 Task: Assign Person0000000125 as Assignee of Child Issue ChildIssue0000000625 of Issue Issue0000000313 in Backlog  in Scrum Project Project0000000063 in Jira. Assign Person0000000126 as Assignee of Child Issue ChildIssue0000000626 of Issue Issue0000000313 in Backlog  in Scrum Project Project0000000063 in Jira. Assign Person0000000126 as Assignee of Child Issue ChildIssue0000000627 of Issue Issue0000000314 in Backlog  in Scrum Project Project0000000063 in Jira. Assign Person0000000126 as Assignee of Child Issue ChildIssue0000000628 of Issue Issue0000000314 in Backlog  in Scrum Project Project0000000063 in Jira. Assign Person0000000126 as Assignee of Child Issue ChildIssue0000000629 of Issue Issue0000000315 in Backlog  in Scrum Project Project0000000063 in Jira
Action: Mouse moved to (409, 359)
Screenshot: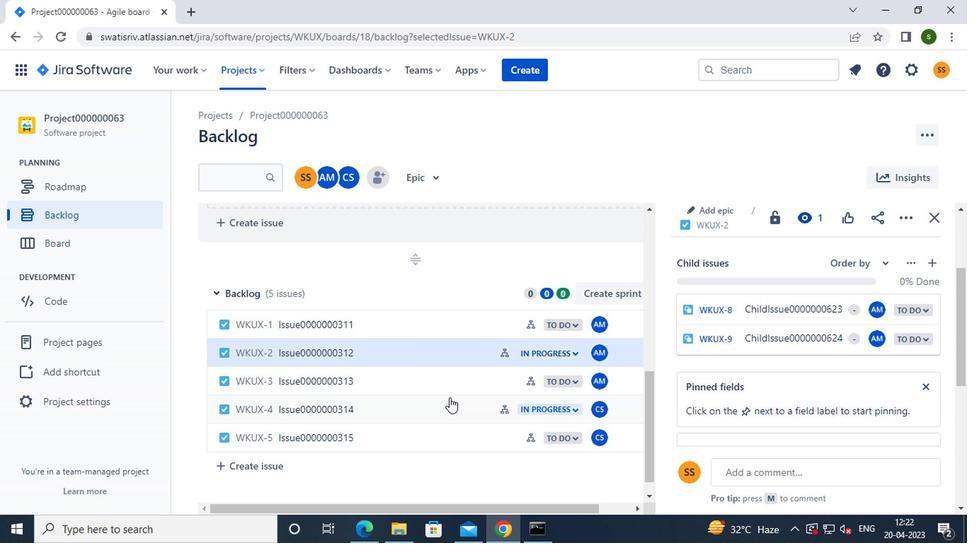 
Action: Mouse pressed left at (409, 359)
Screenshot: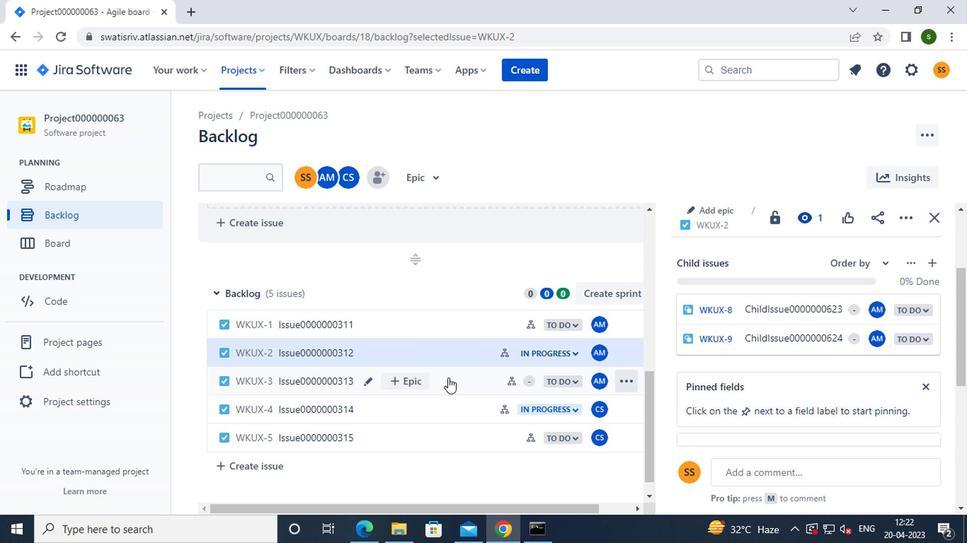 
Action: Mouse moved to (640, 342)
Screenshot: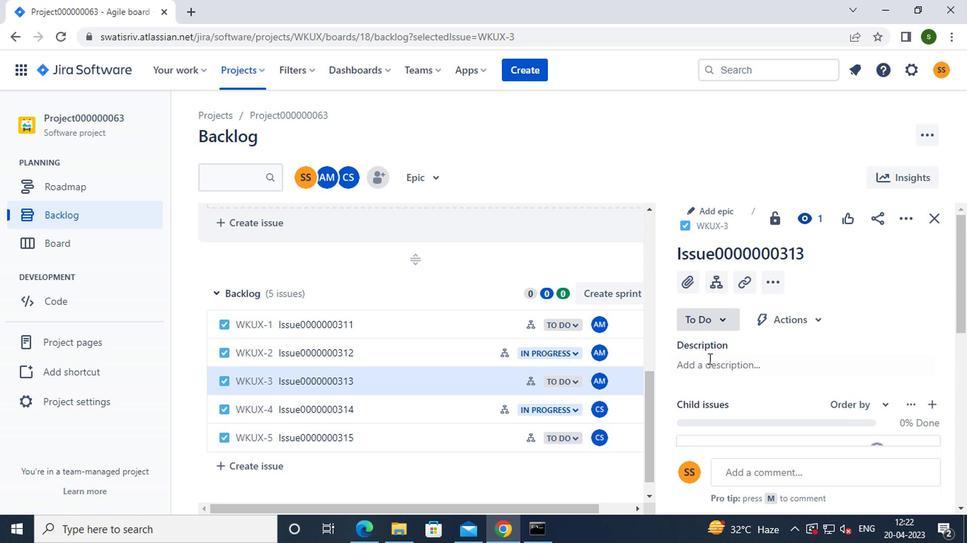 
Action: Mouse scrolled (640, 342) with delta (0, 0)
Screenshot: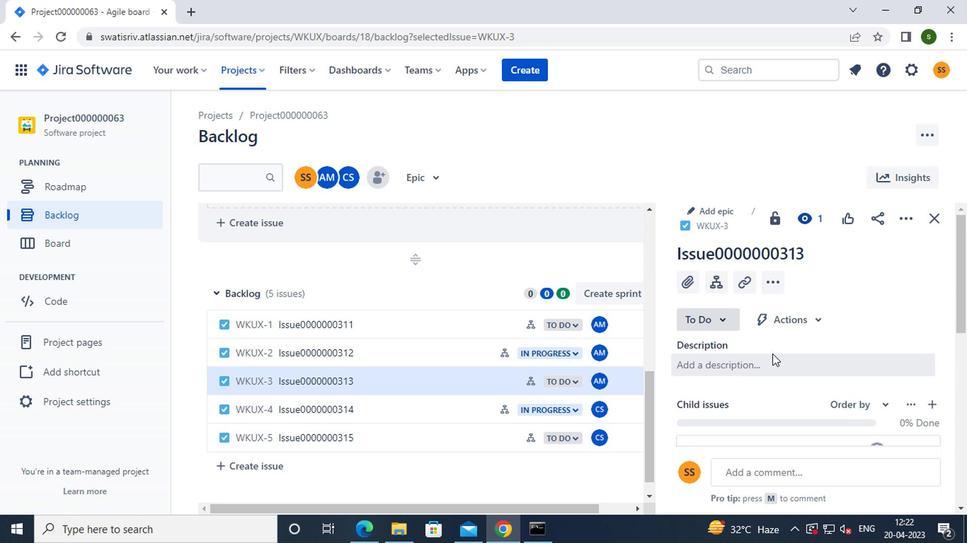 
Action: Mouse scrolled (640, 342) with delta (0, 0)
Screenshot: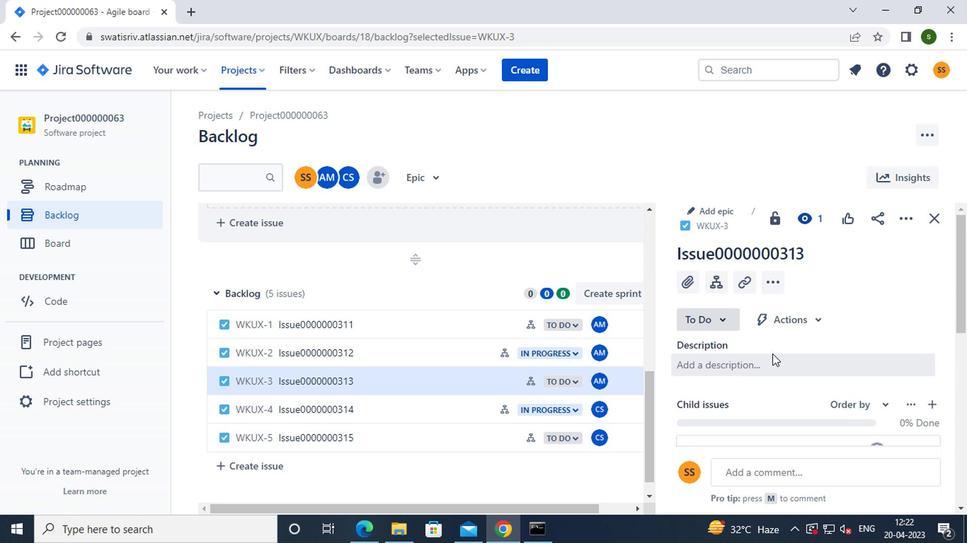 
Action: Mouse moved to (715, 308)
Screenshot: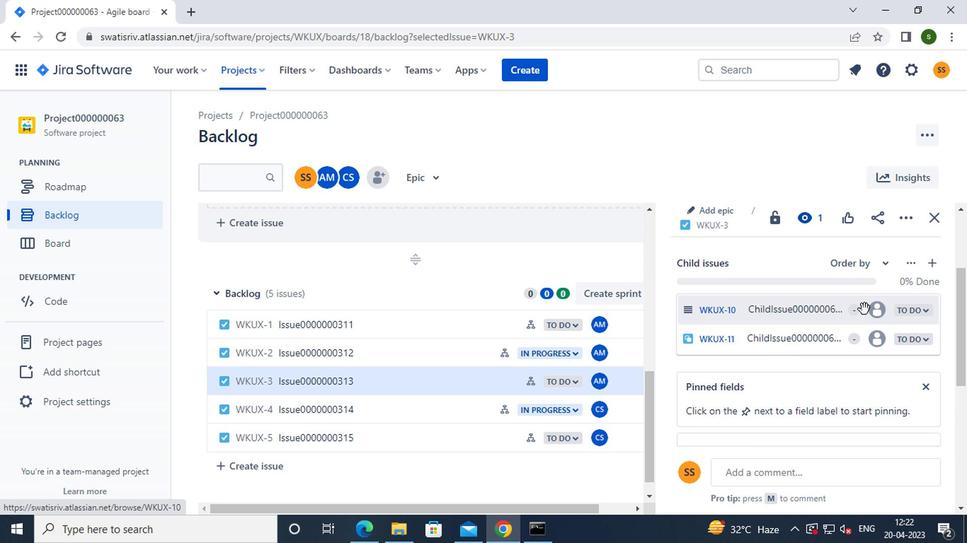 
Action: Mouse pressed left at (715, 308)
Screenshot: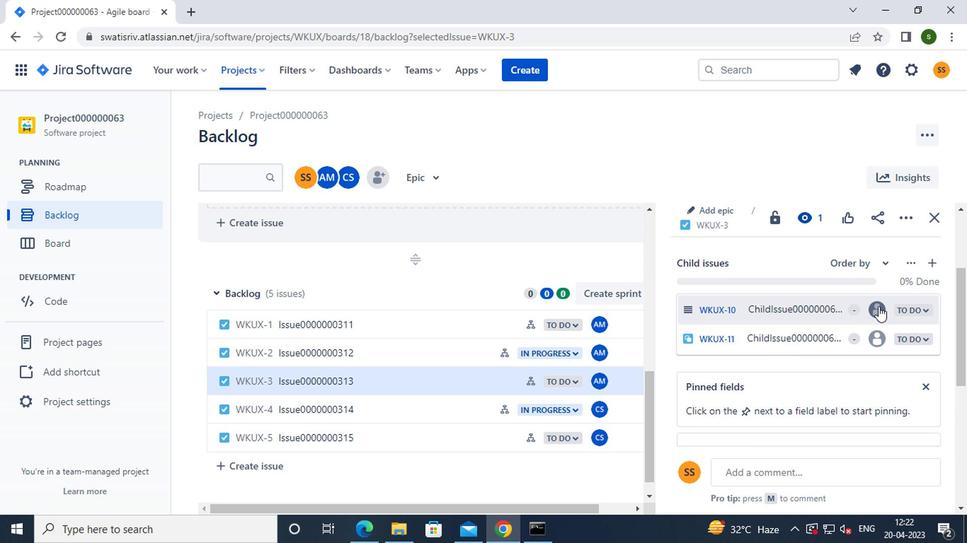 
Action: Mouse moved to (622, 331)
Screenshot: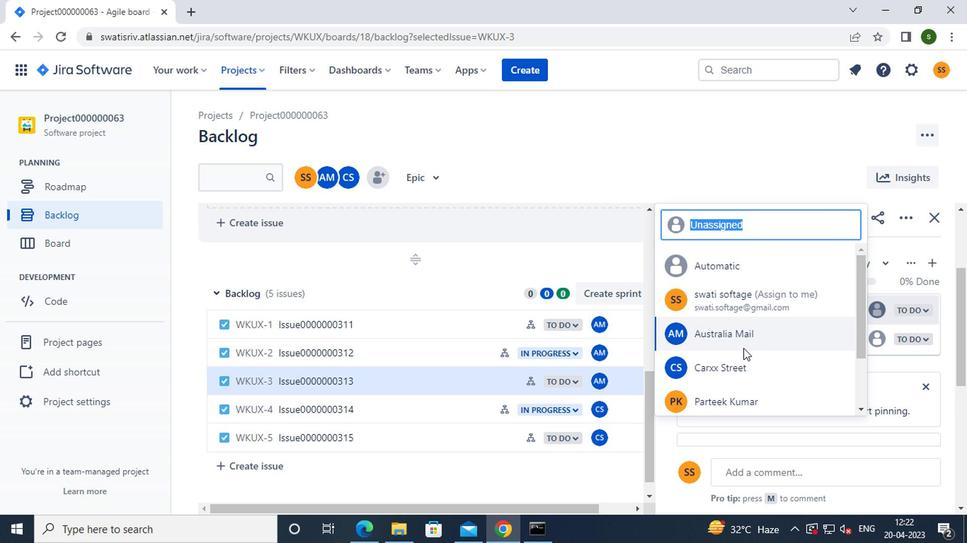
Action: Mouse pressed left at (622, 331)
Screenshot: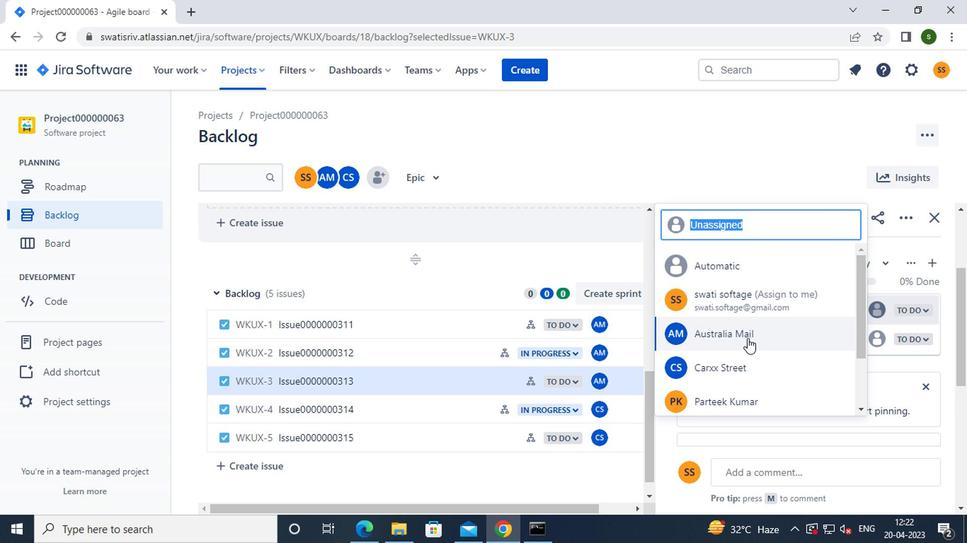
Action: Mouse moved to (715, 332)
Screenshot: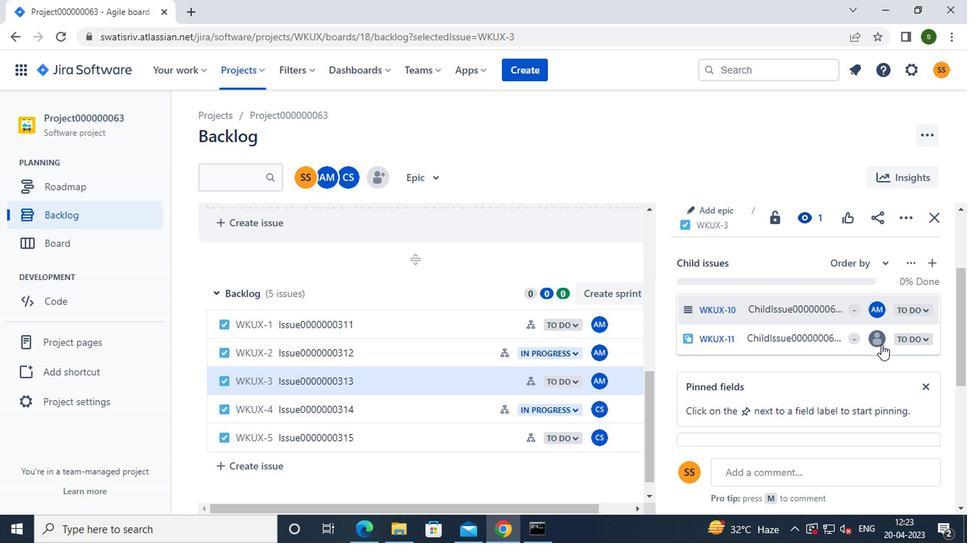
Action: Mouse pressed left at (715, 332)
Screenshot: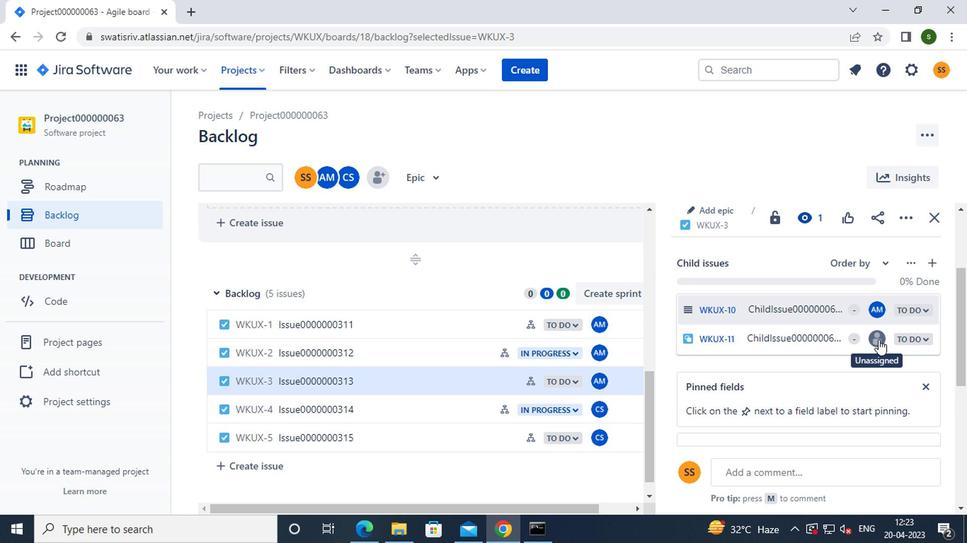 
Action: Mouse moved to (630, 377)
Screenshot: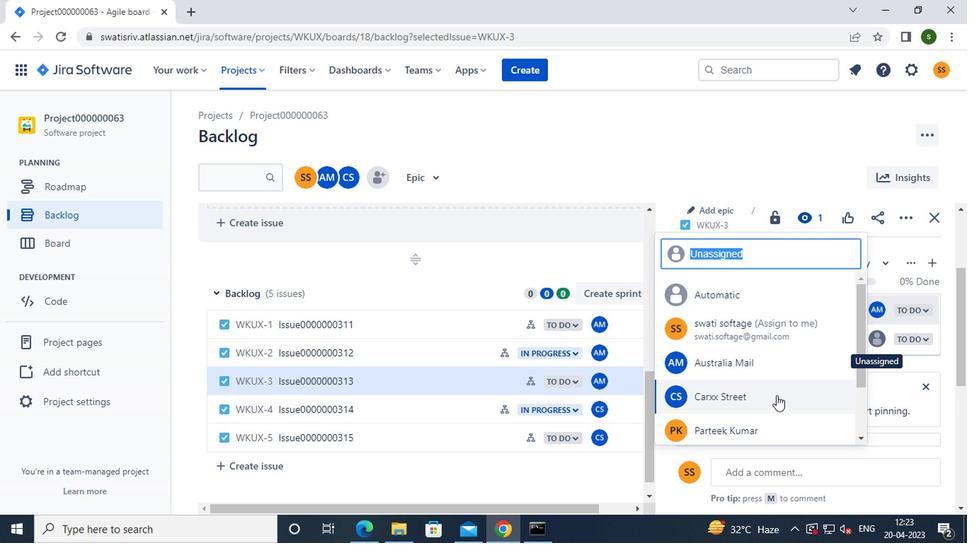
Action: Mouse pressed left at (630, 377)
Screenshot: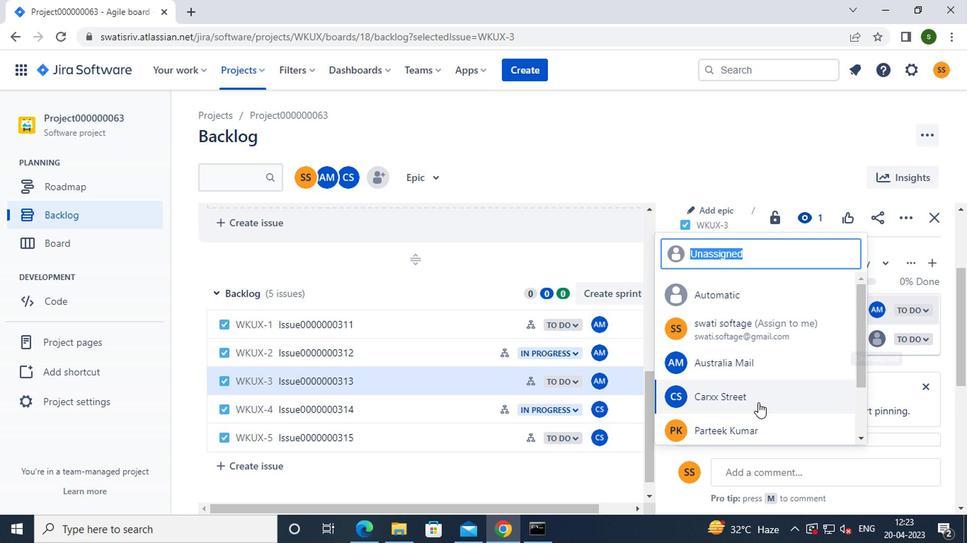 
Action: Mouse moved to (420, 380)
Screenshot: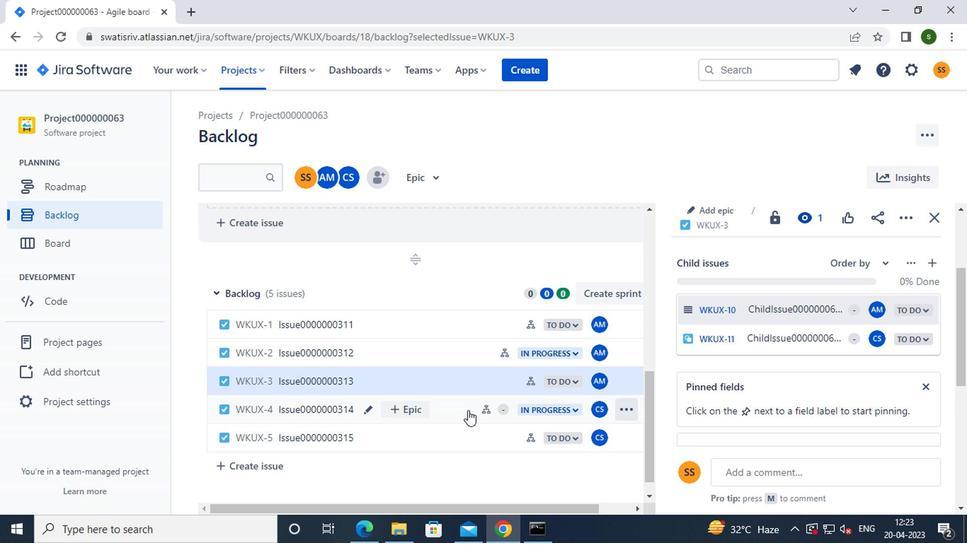 
Action: Mouse pressed left at (420, 380)
Screenshot: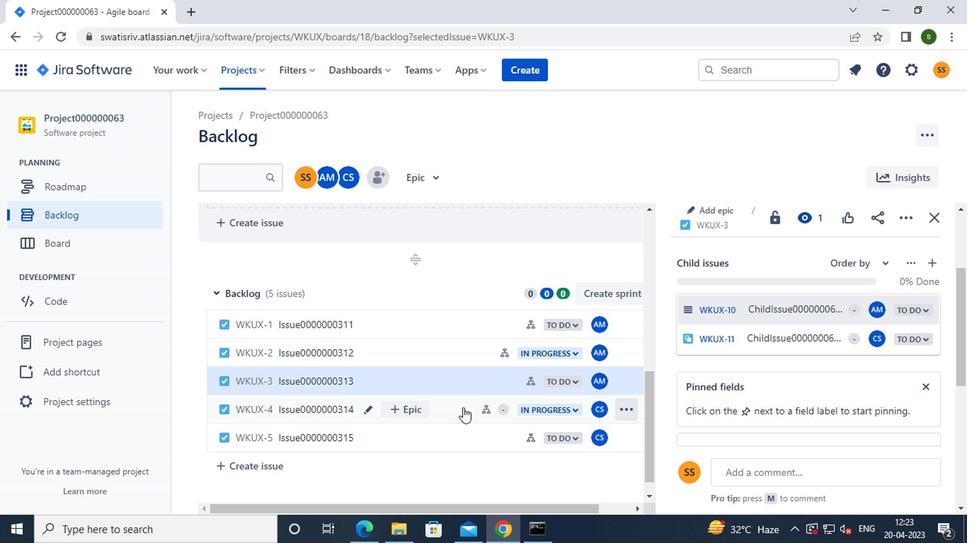 
Action: Mouse moved to (694, 378)
Screenshot: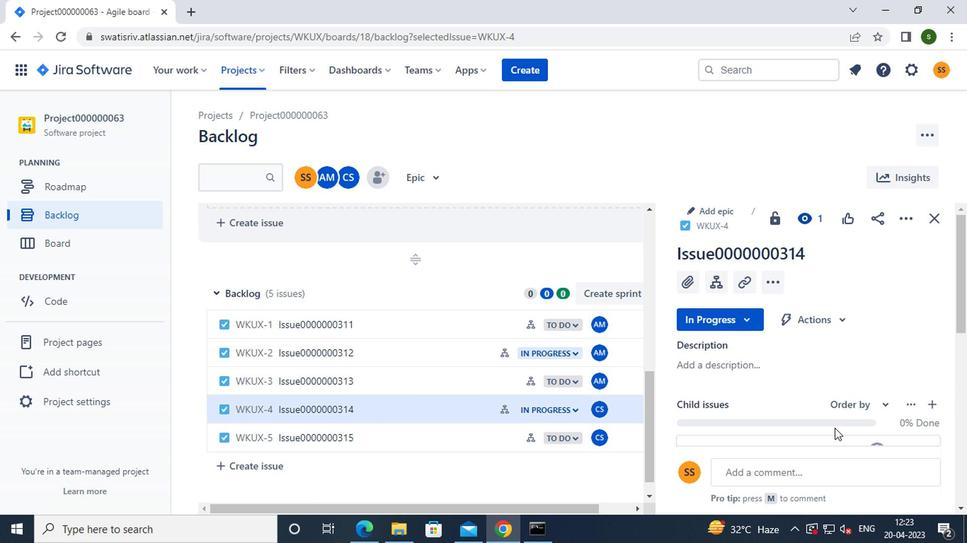 
Action: Mouse scrolled (694, 377) with delta (0, 0)
Screenshot: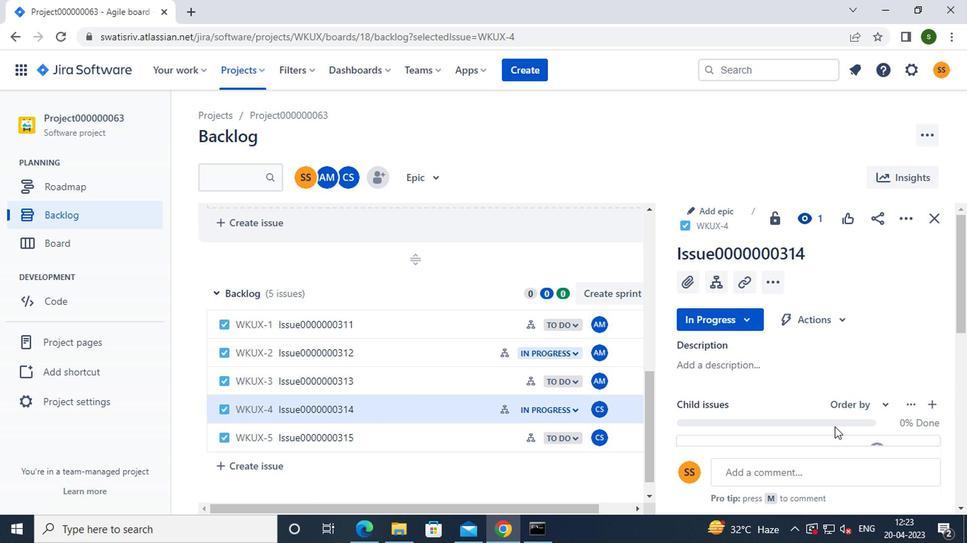 
Action: Mouse scrolled (694, 377) with delta (0, 0)
Screenshot: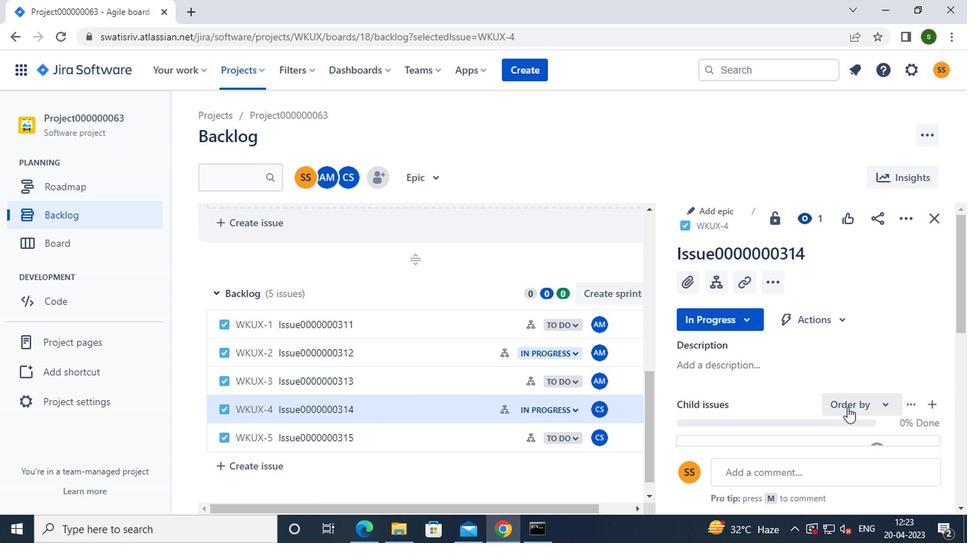 
Action: Mouse moved to (715, 308)
Screenshot: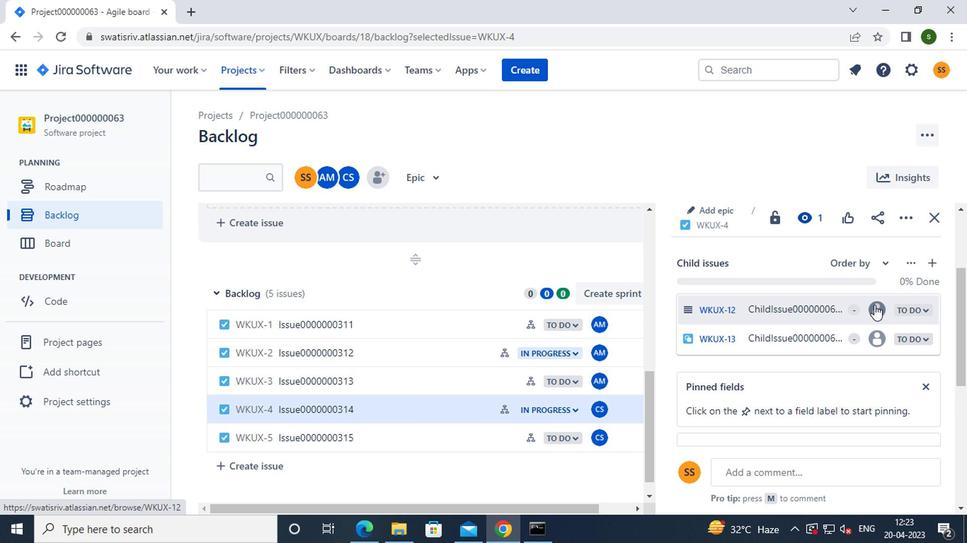 
Action: Mouse pressed left at (715, 308)
Screenshot: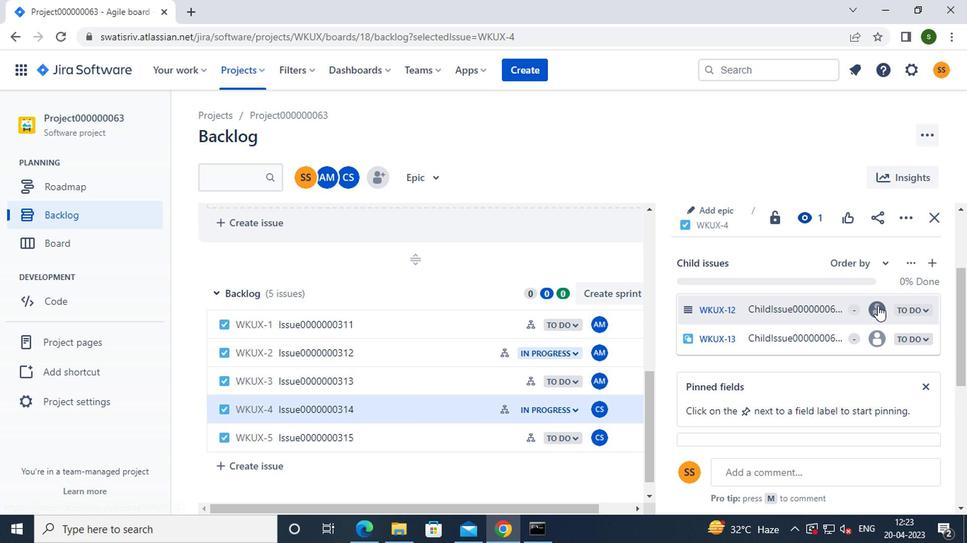 
Action: Mouse moved to (615, 348)
Screenshot: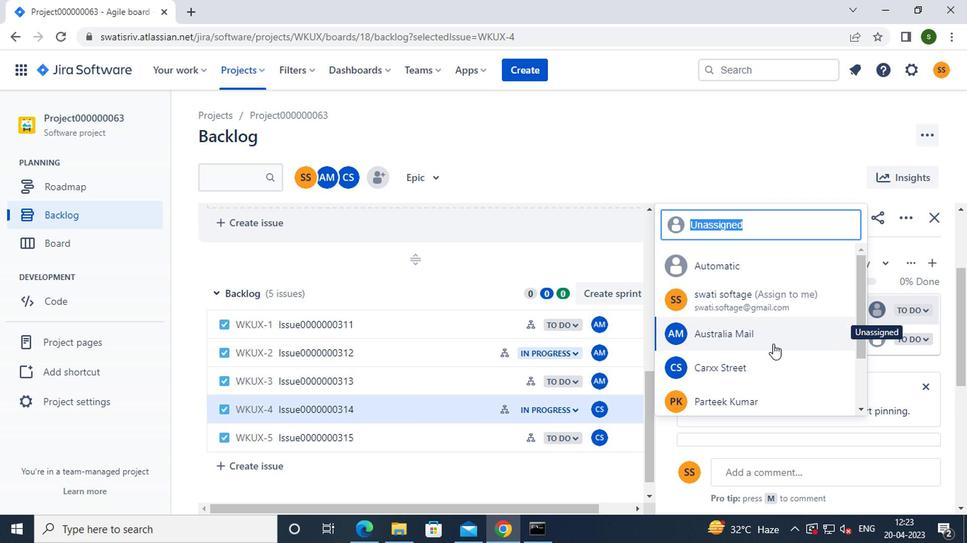 
Action: Mouse pressed left at (615, 348)
Screenshot: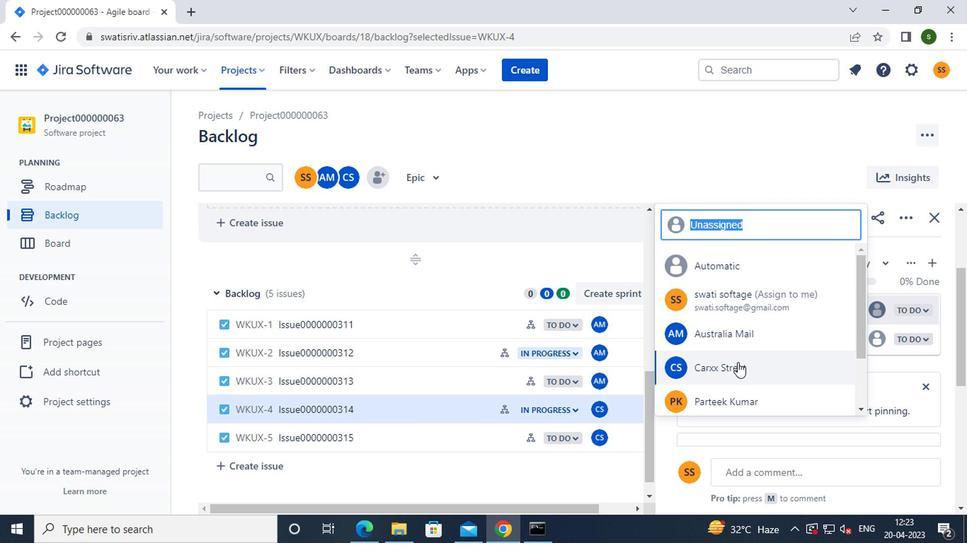 
Action: Mouse moved to (713, 334)
Screenshot: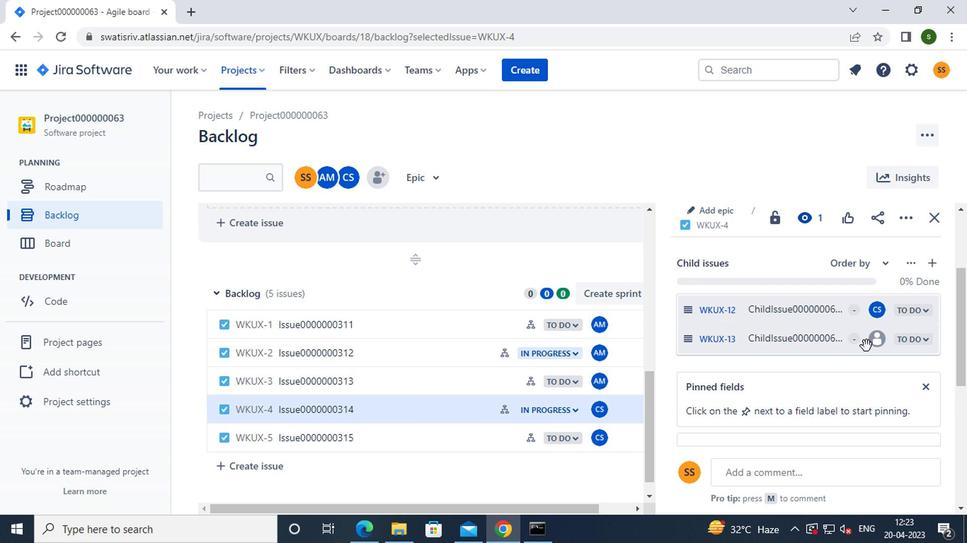 
Action: Mouse pressed left at (713, 334)
Screenshot: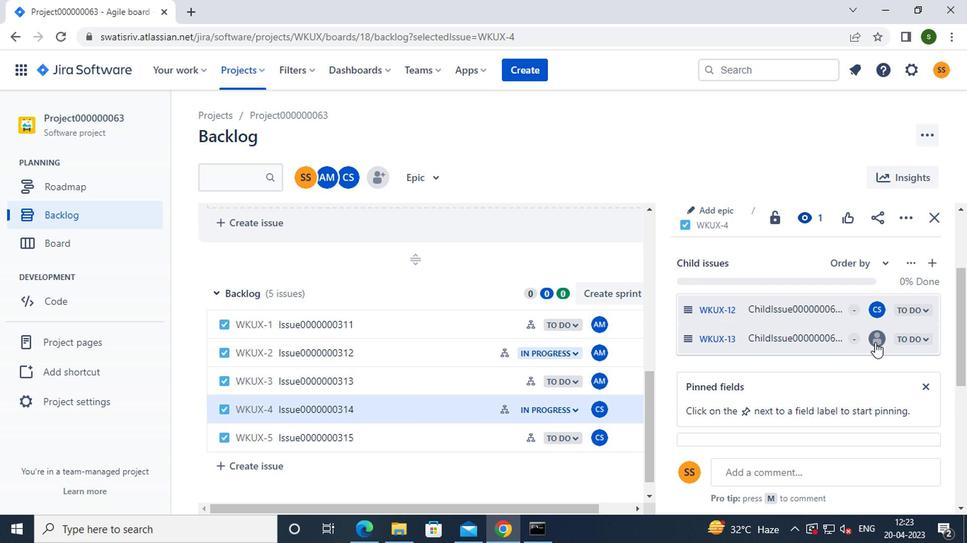 
Action: Mouse moved to (609, 374)
Screenshot: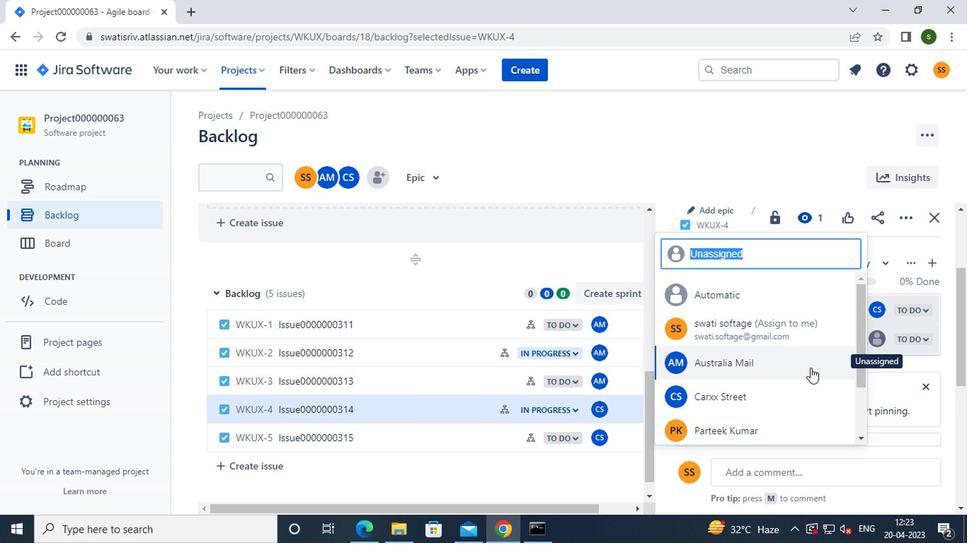 
Action: Mouse pressed left at (609, 374)
Screenshot: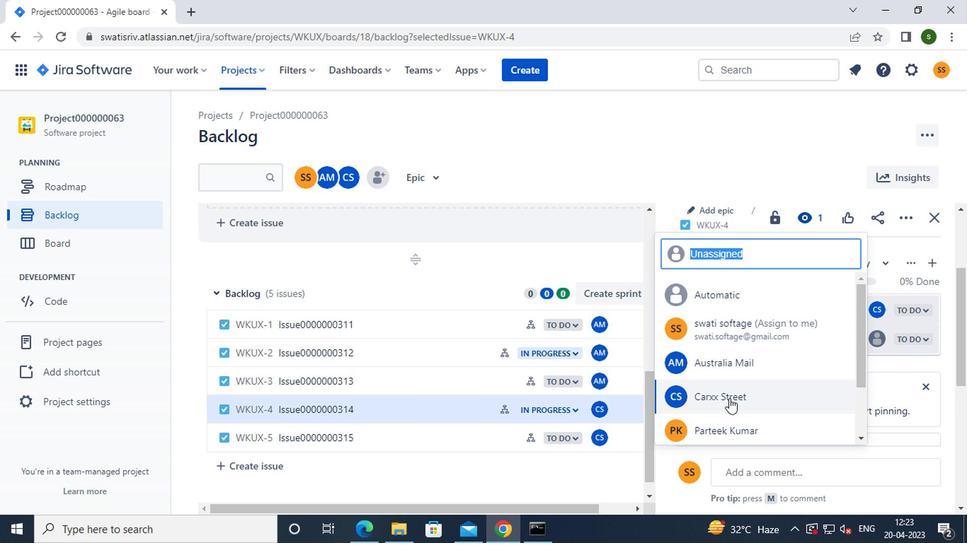 
Action: Mouse moved to (418, 398)
Screenshot: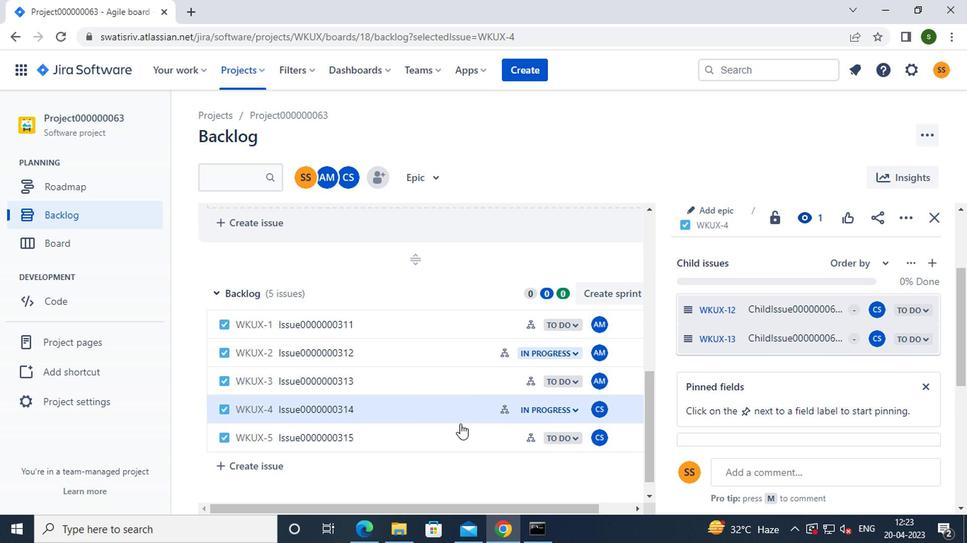 
Action: Mouse pressed left at (418, 398)
Screenshot: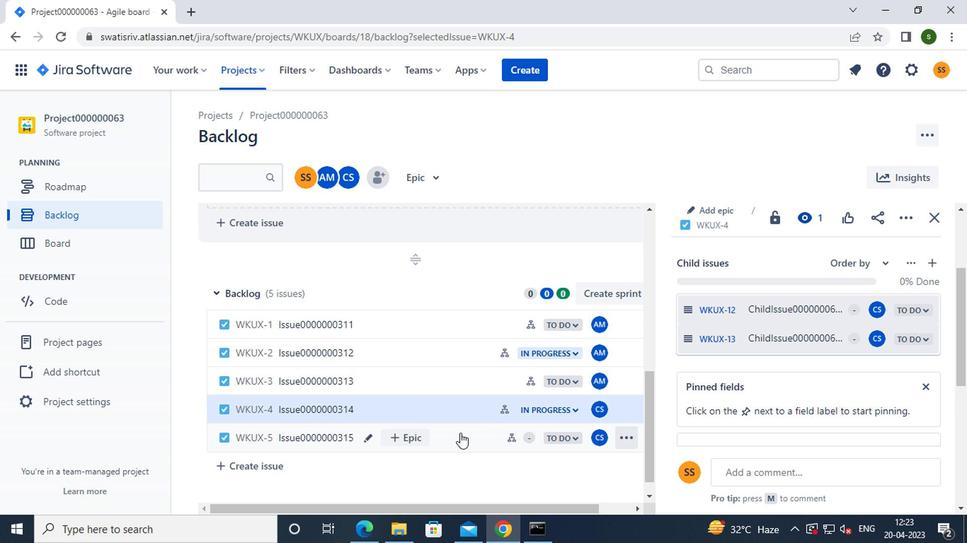 
Action: Mouse moved to (682, 350)
Screenshot: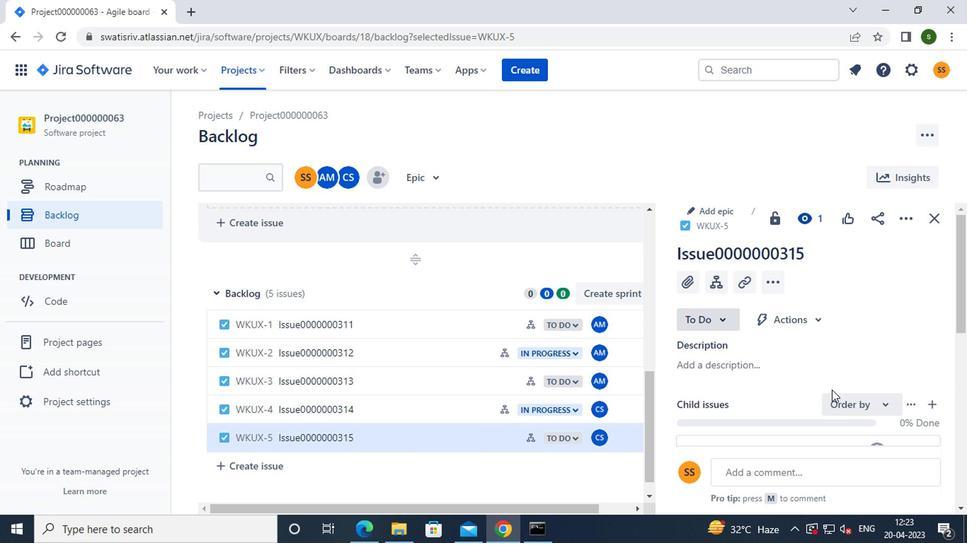 
Action: Mouse scrolled (682, 349) with delta (0, 0)
Screenshot: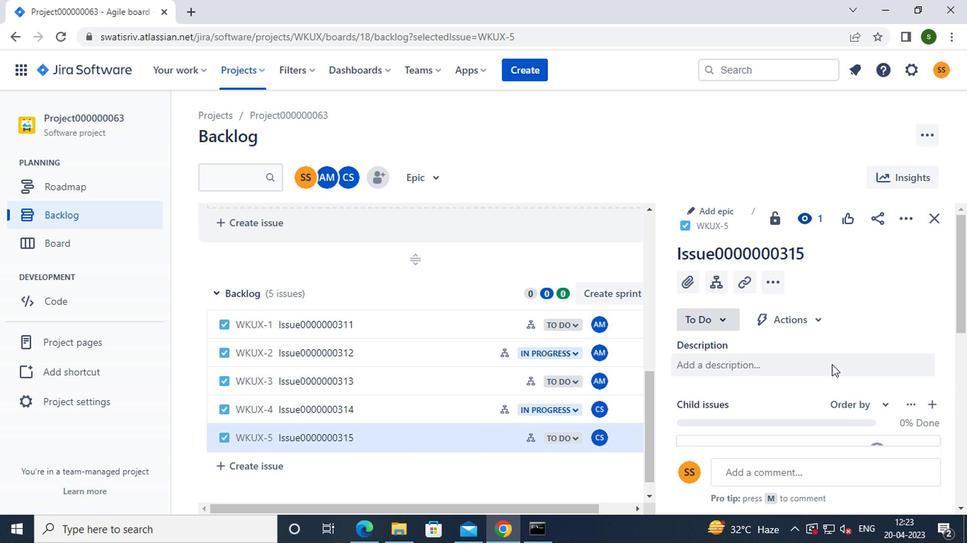 
Action: Mouse scrolled (682, 349) with delta (0, 0)
Screenshot: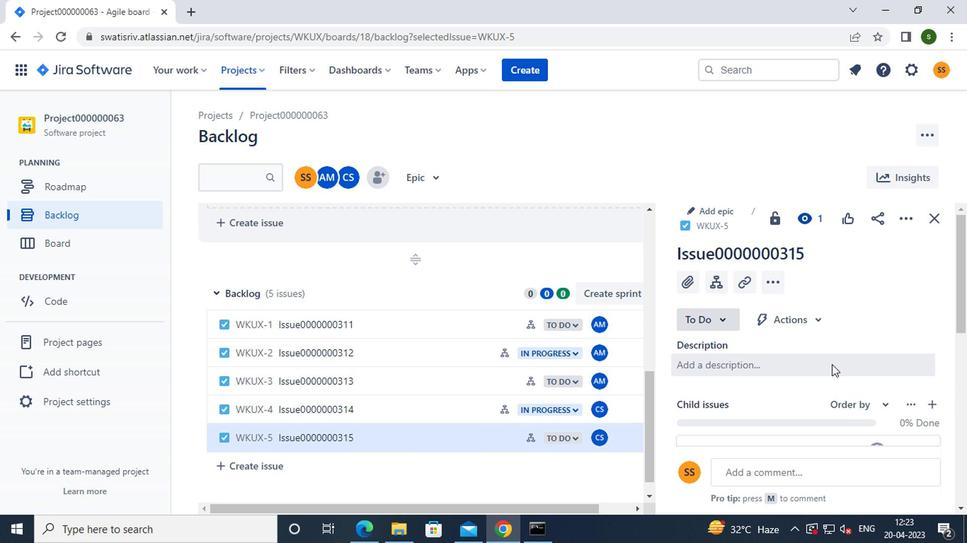 
Action: Mouse moved to (715, 307)
Screenshot: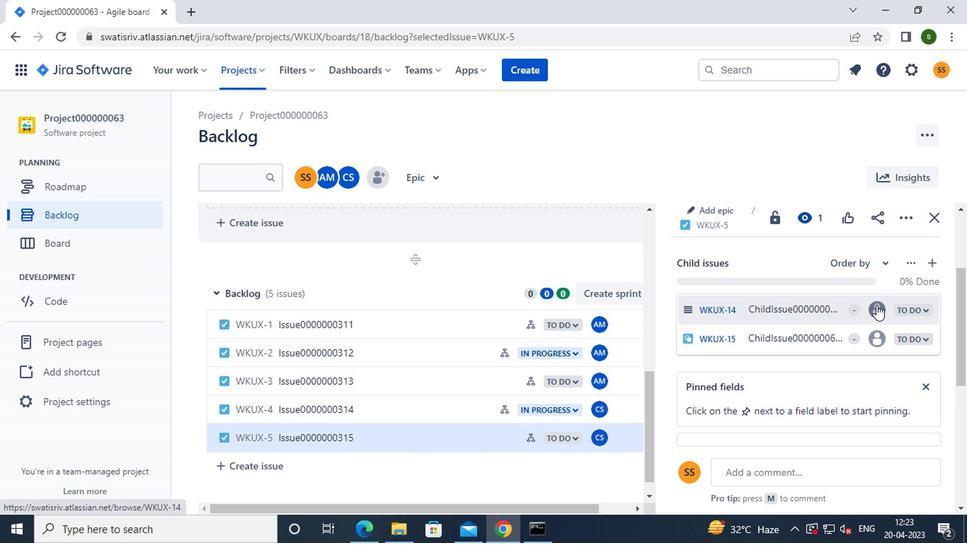 
Action: Mouse pressed left at (715, 307)
Screenshot: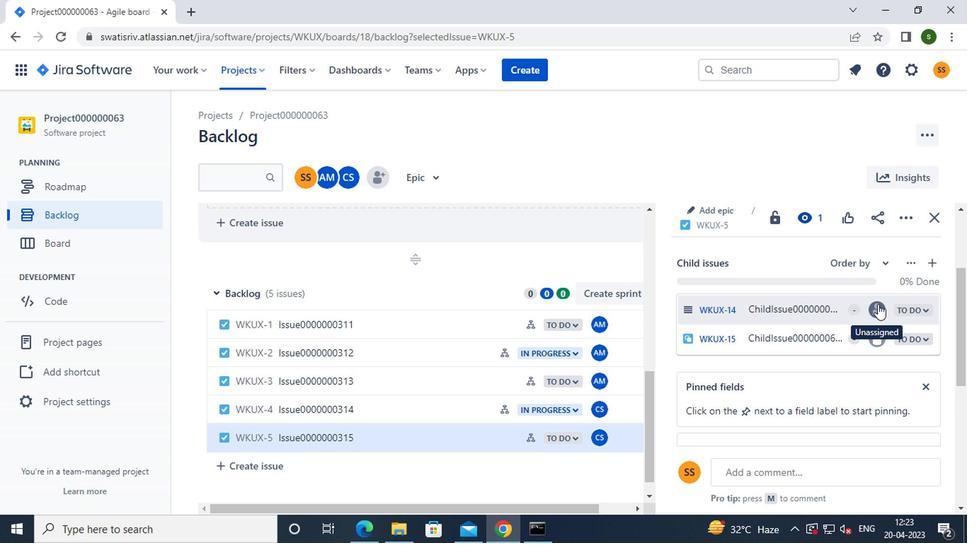 
Action: Mouse moved to (617, 351)
Screenshot: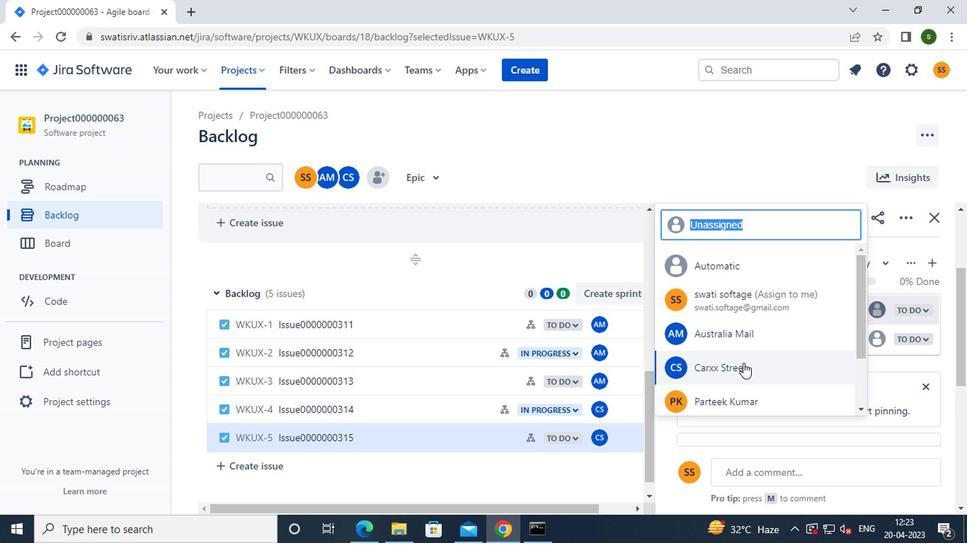 
Action: Mouse pressed left at (617, 351)
Screenshot: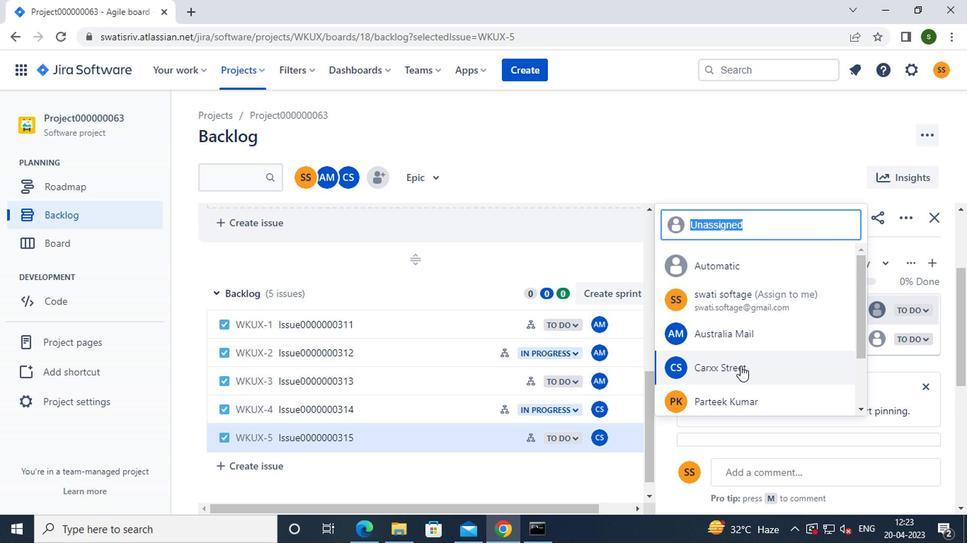 
Action: Key pressed <Key.f8>
Screenshot: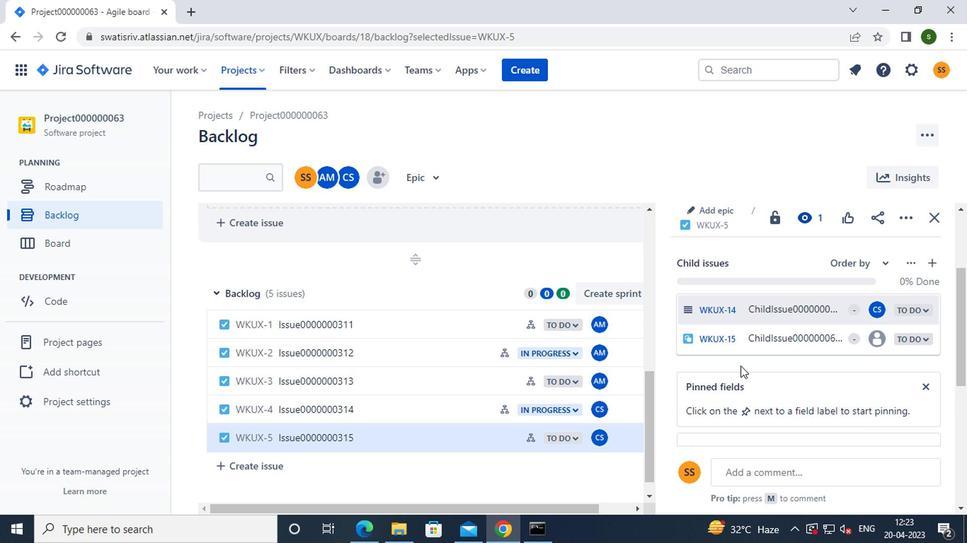 
